 Task: Create a due date automation trigger when advanced on, on the tuesday after a card is due add dates not due next week at 11:00 AM.
Action: Mouse moved to (1103, 88)
Screenshot: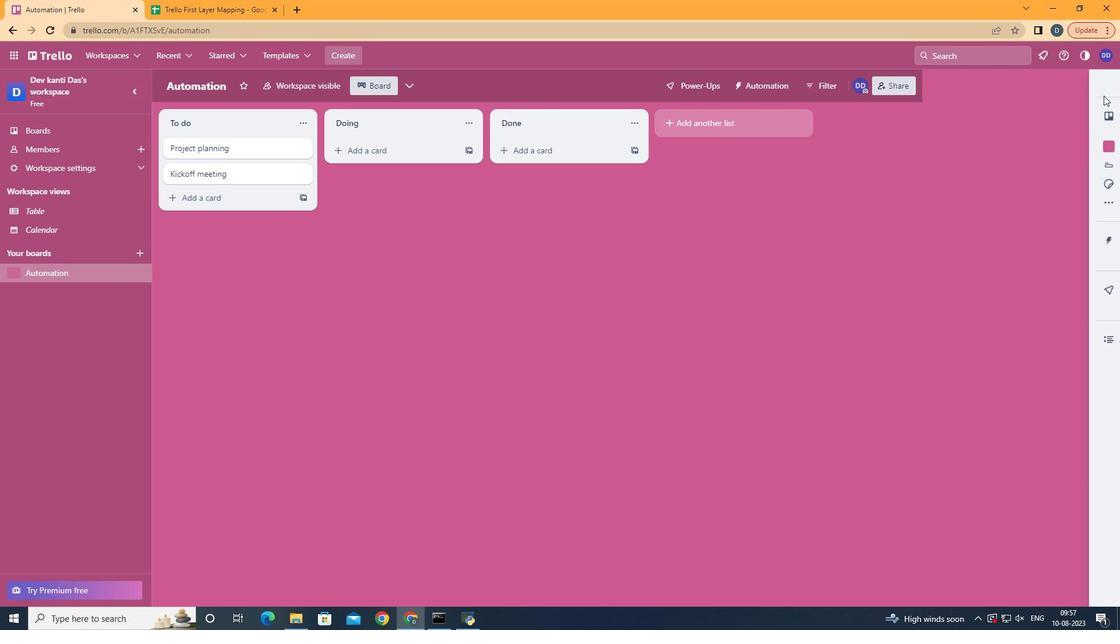
Action: Mouse pressed left at (1103, 88)
Screenshot: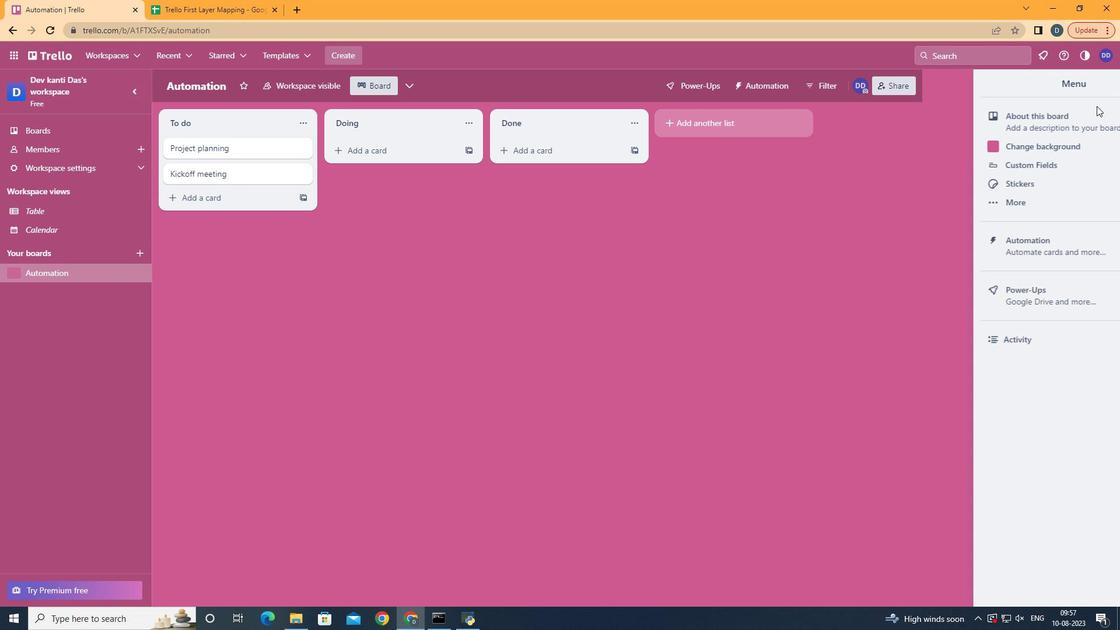 
Action: Mouse moved to (1000, 244)
Screenshot: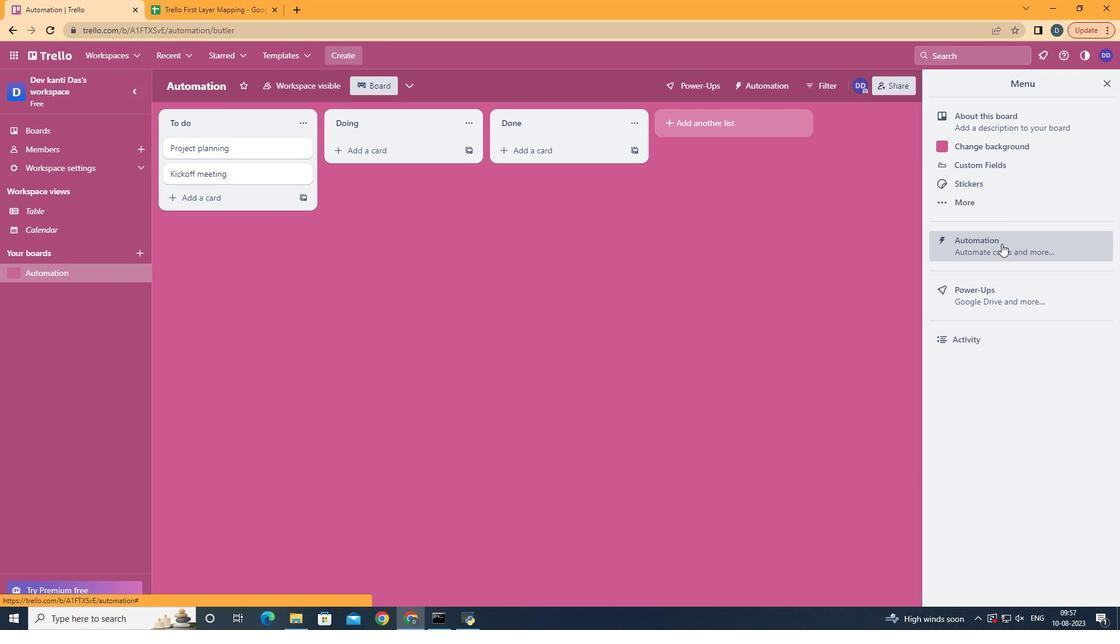 
Action: Mouse pressed left at (1000, 244)
Screenshot: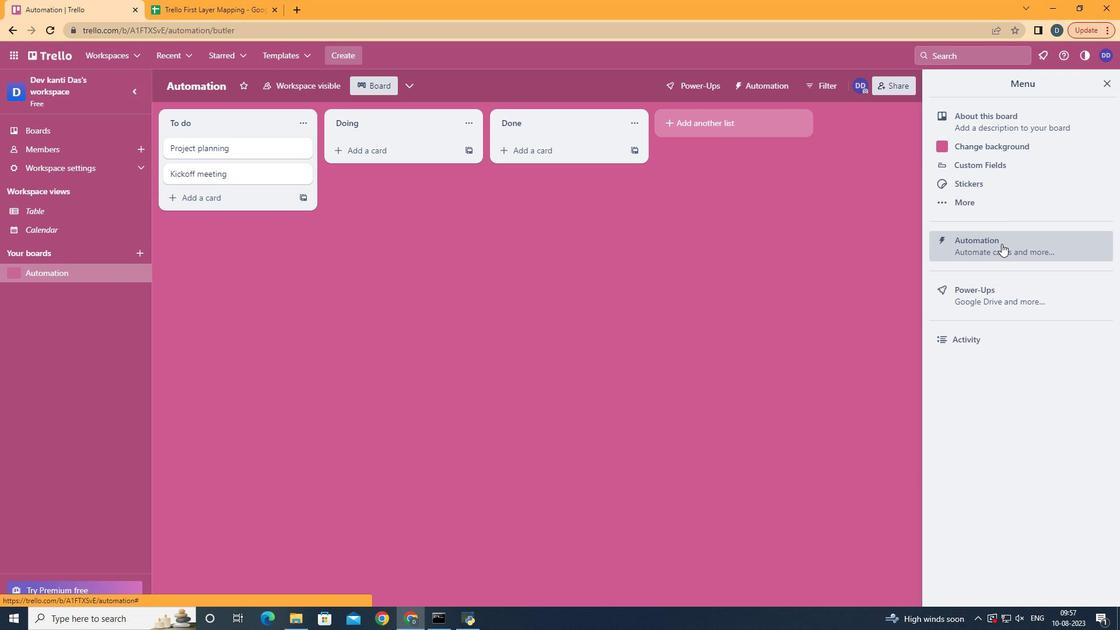 
Action: Mouse moved to (242, 233)
Screenshot: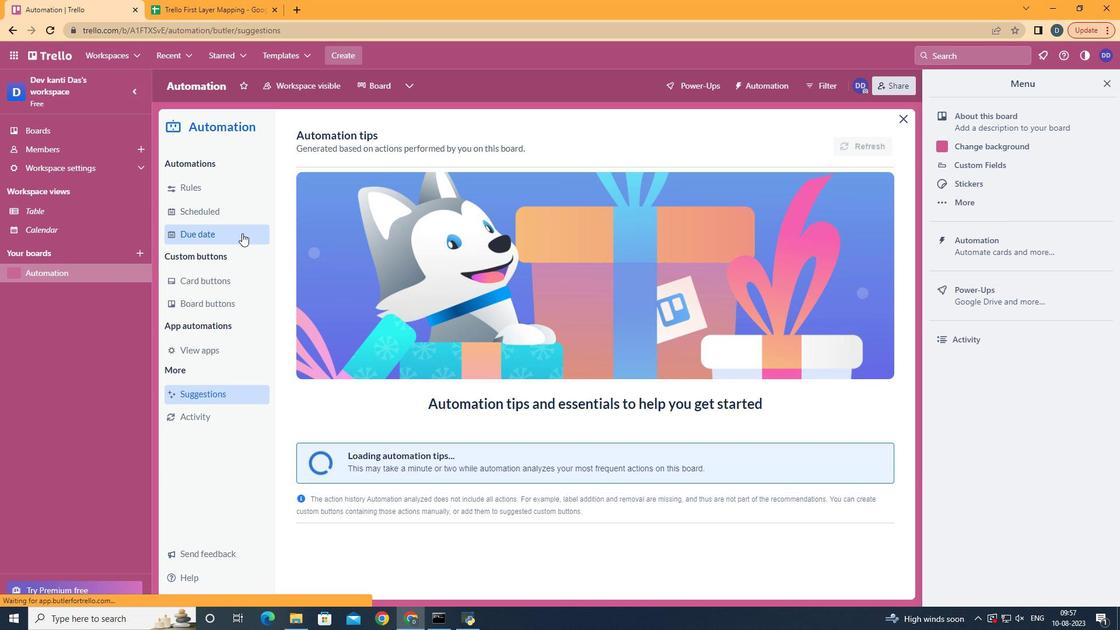 
Action: Mouse pressed left at (242, 233)
Screenshot: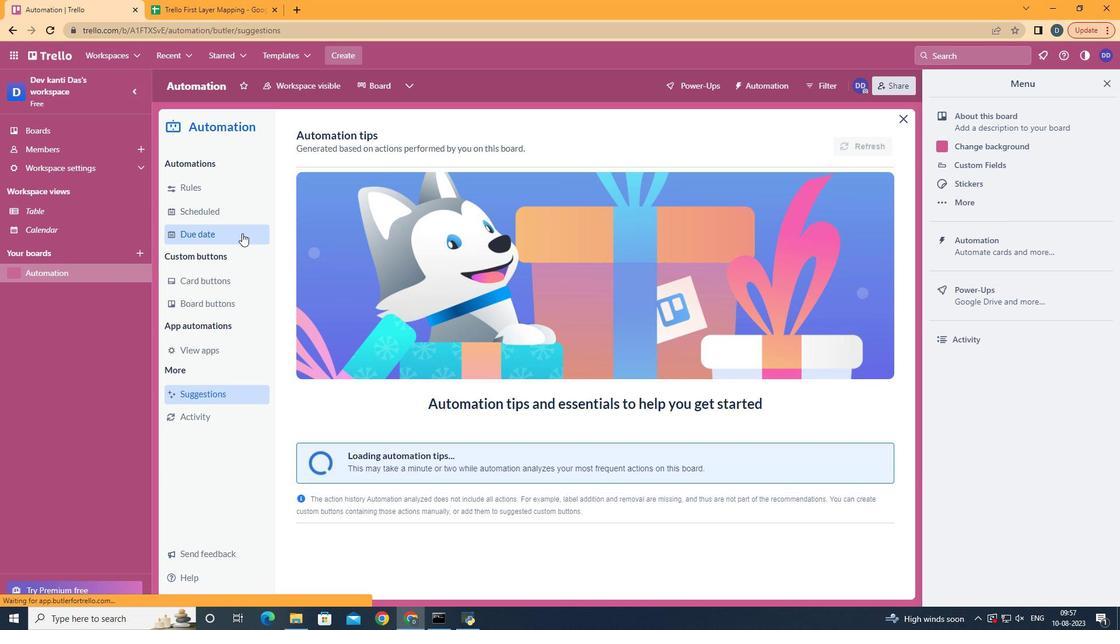 
Action: Mouse moved to (813, 140)
Screenshot: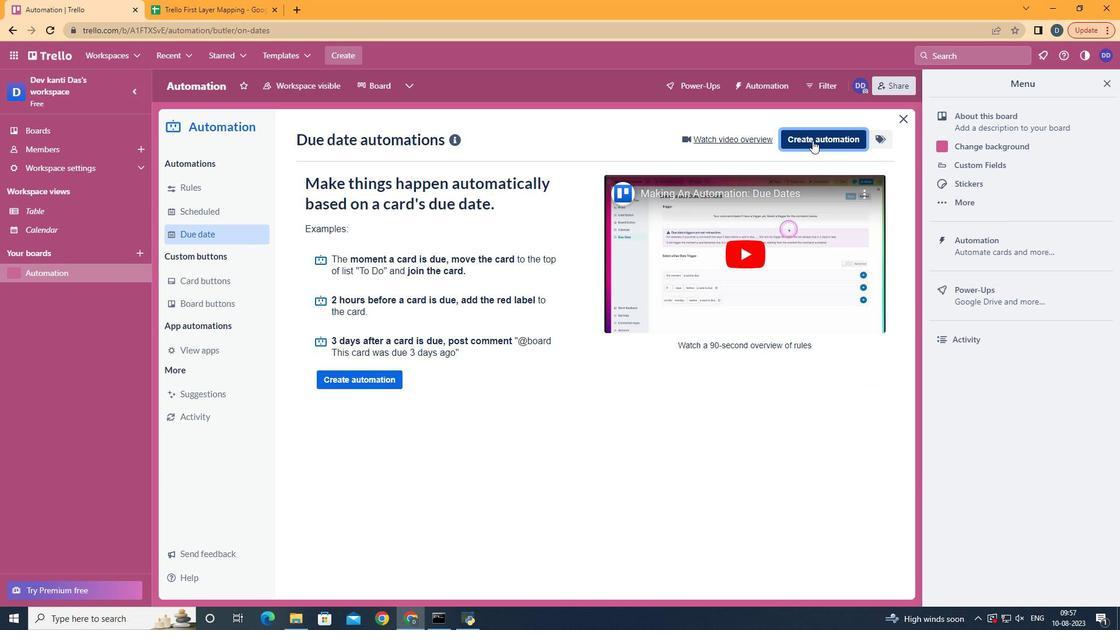 
Action: Mouse pressed left at (813, 140)
Screenshot: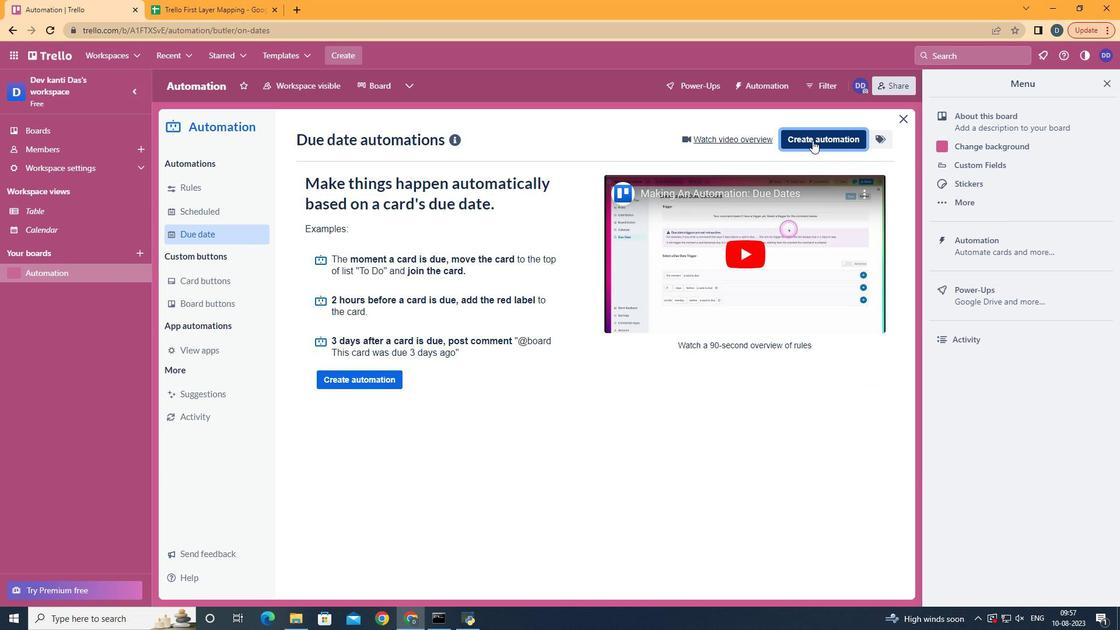 
Action: Mouse moved to (596, 257)
Screenshot: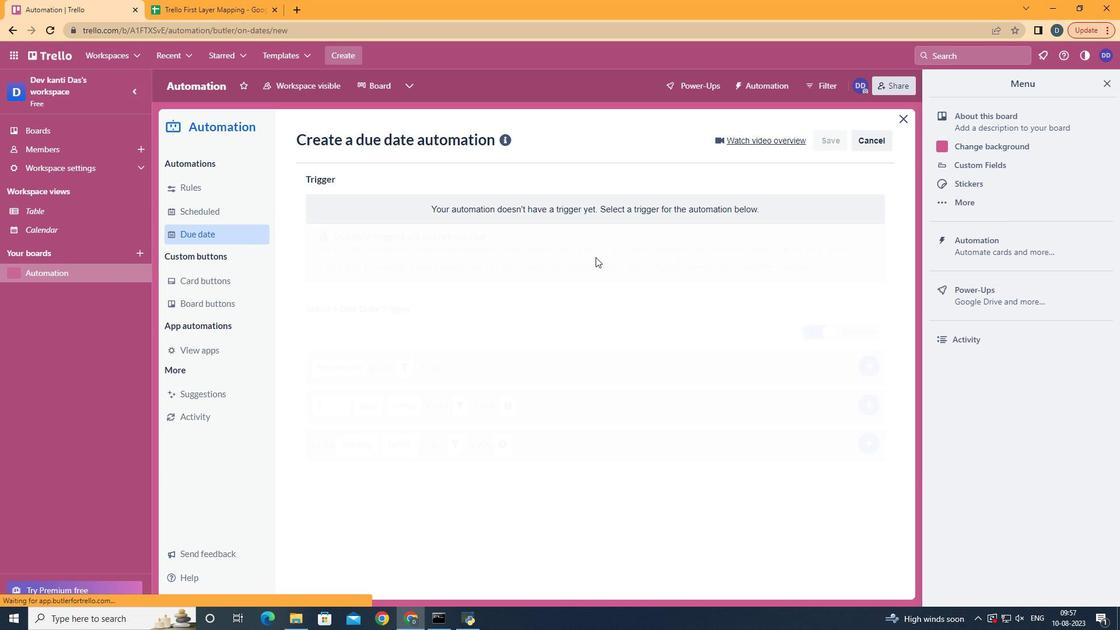
Action: Mouse pressed left at (596, 257)
Screenshot: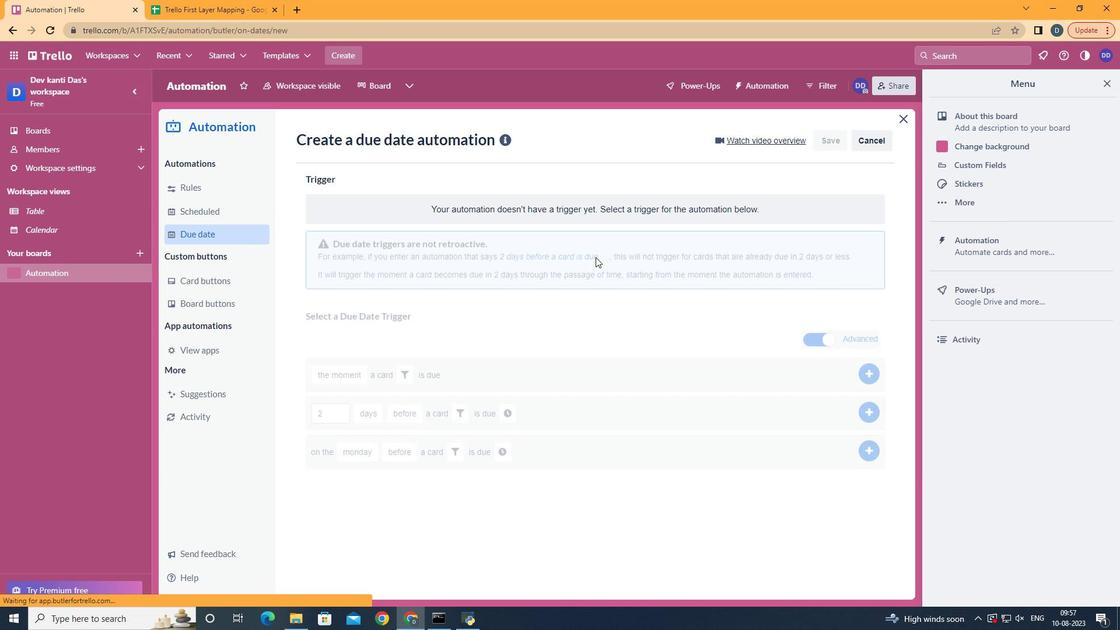 
Action: Mouse moved to (385, 323)
Screenshot: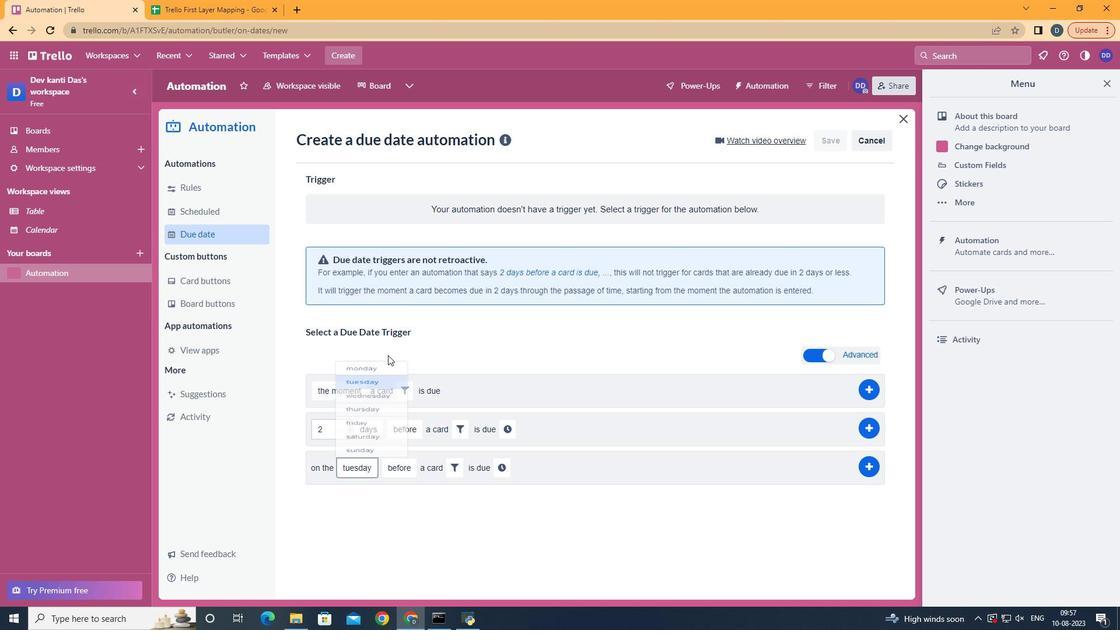 
Action: Mouse pressed left at (385, 323)
Screenshot: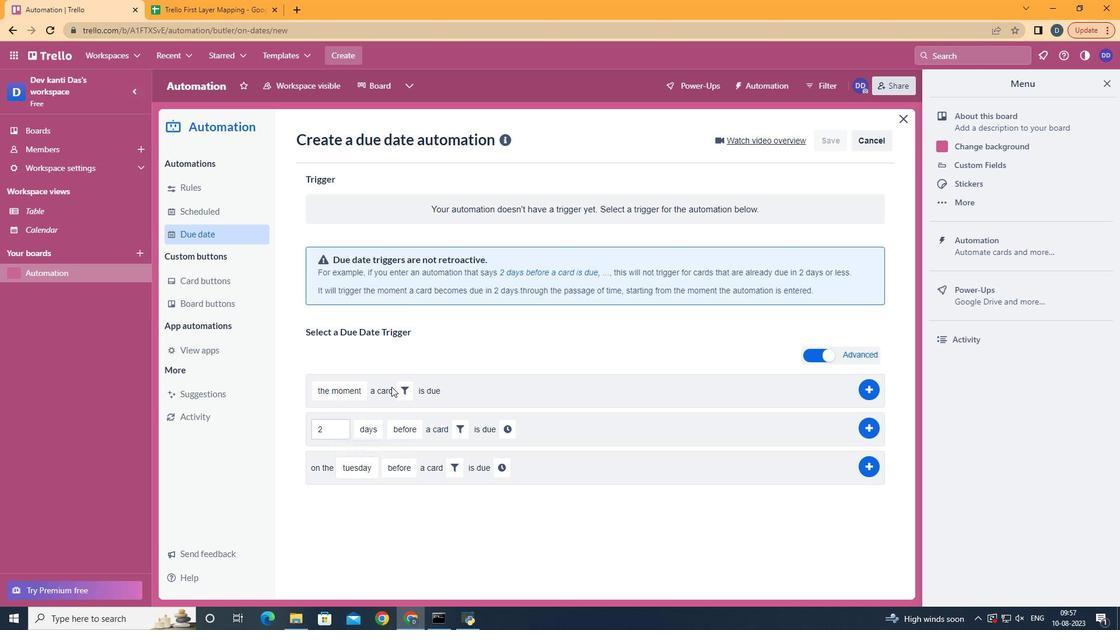 
Action: Mouse moved to (396, 511)
Screenshot: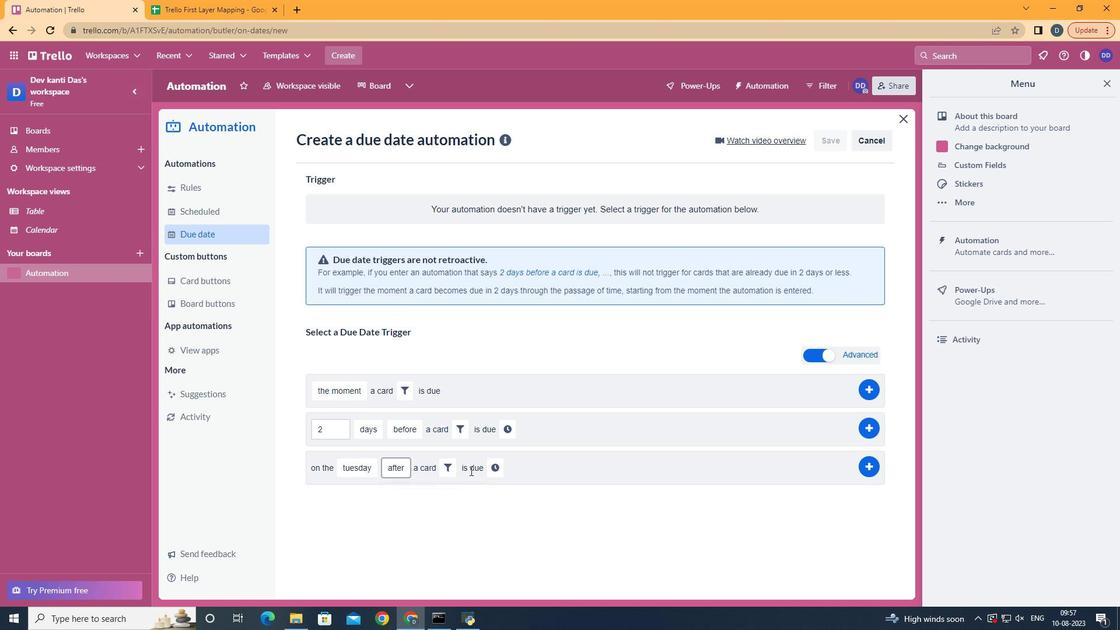 
Action: Mouse pressed left at (396, 511)
Screenshot: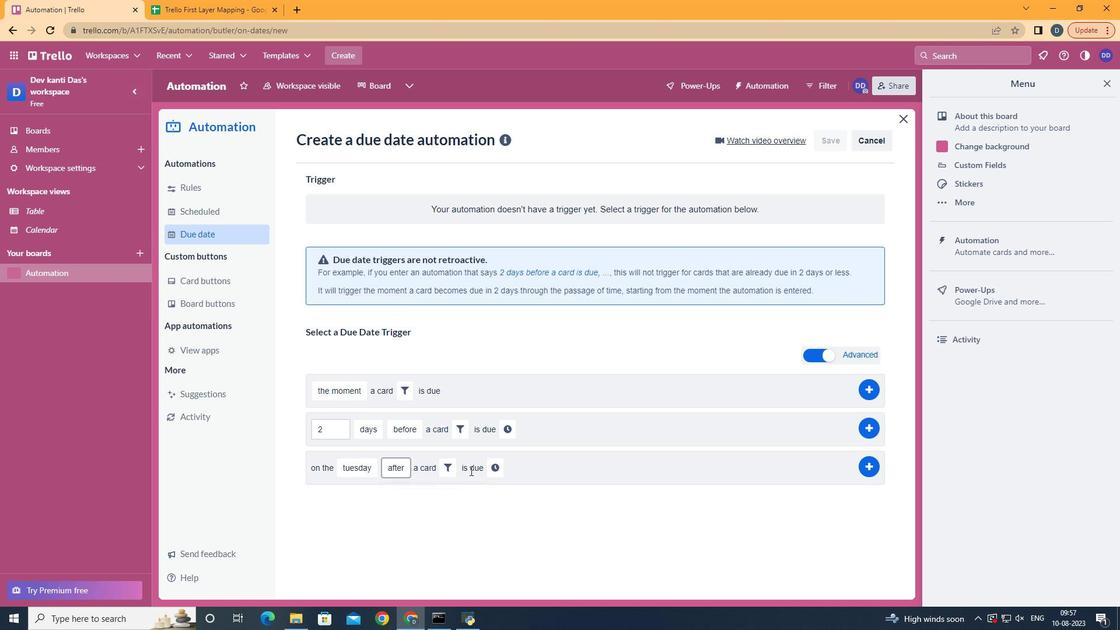 
Action: Mouse moved to (452, 465)
Screenshot: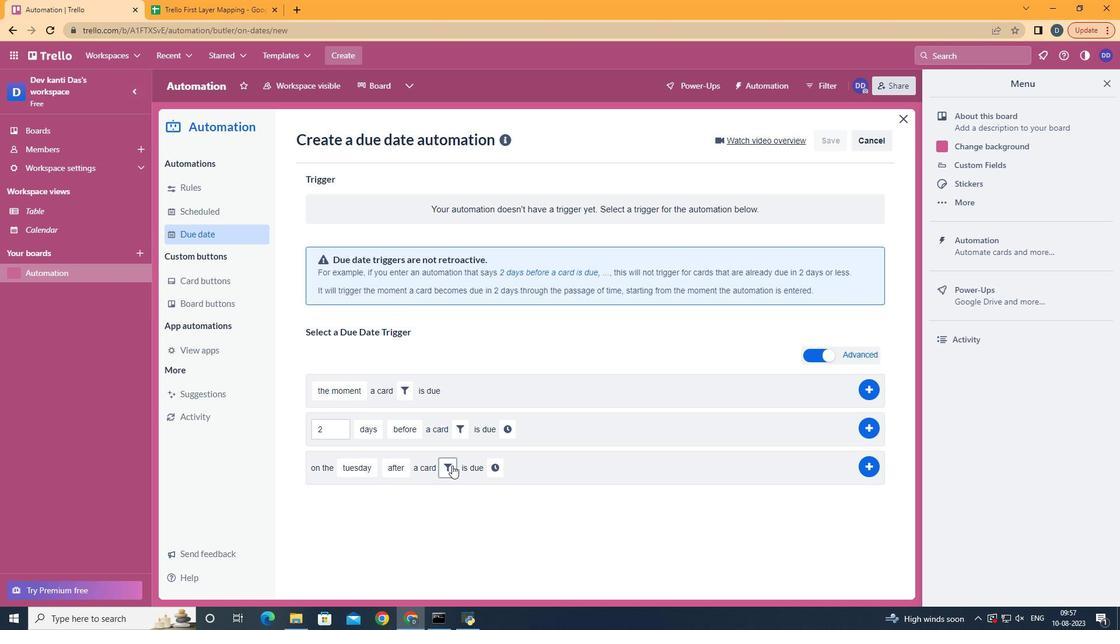 
Action: Mouse pressed left at (452, 465)
Screenshot: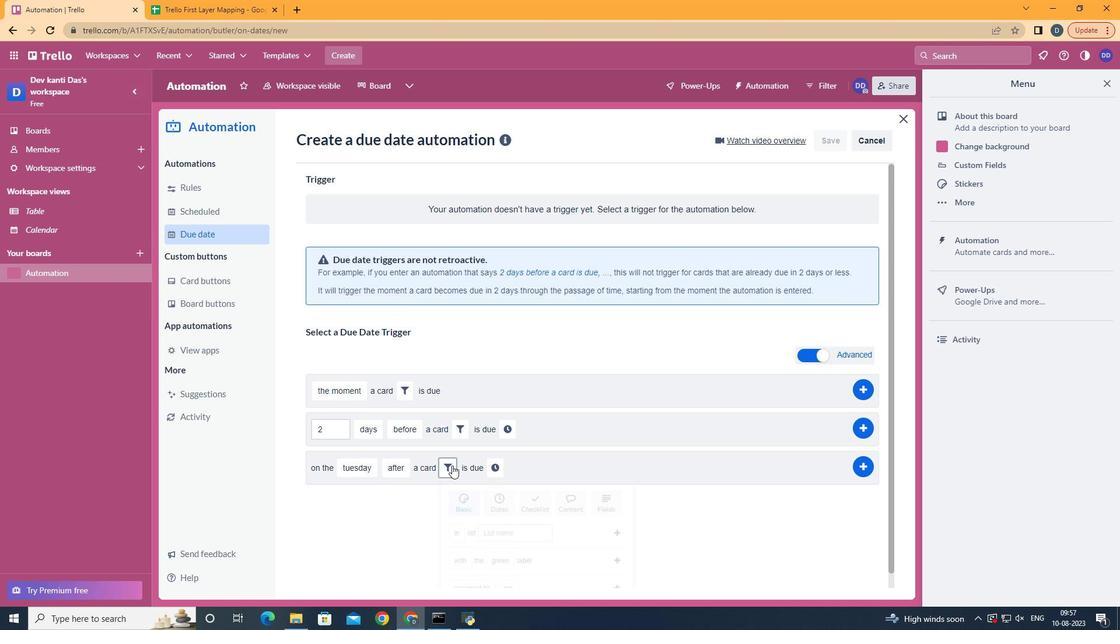 
Action: Mouse moved to (518, 507)
Screenshot: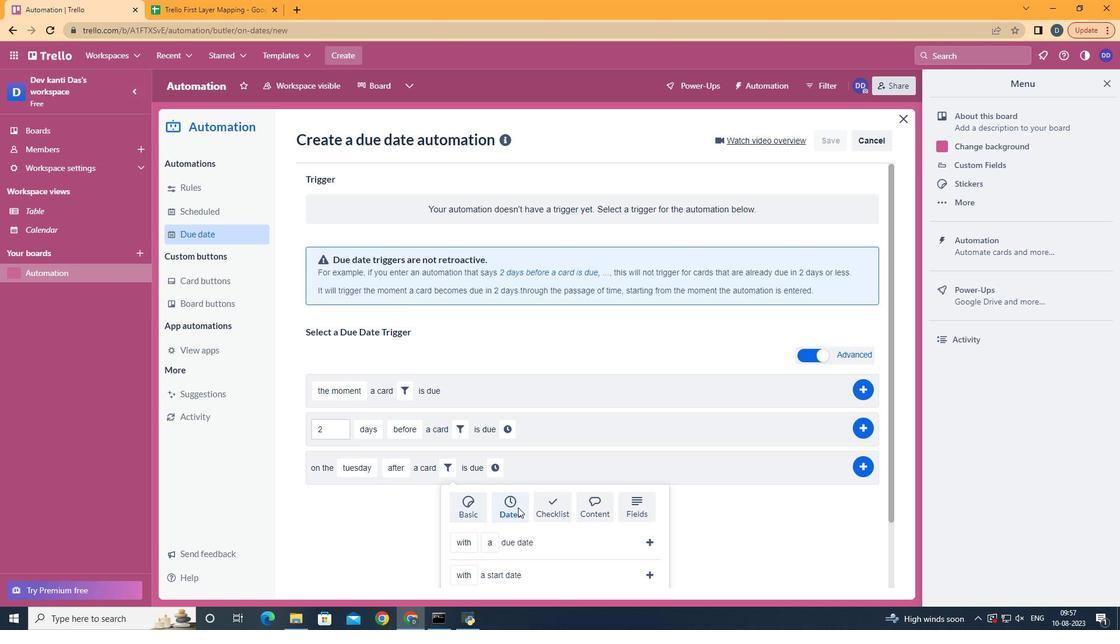 
Action: Mouse pressed left at (518, 507)
Screenshot: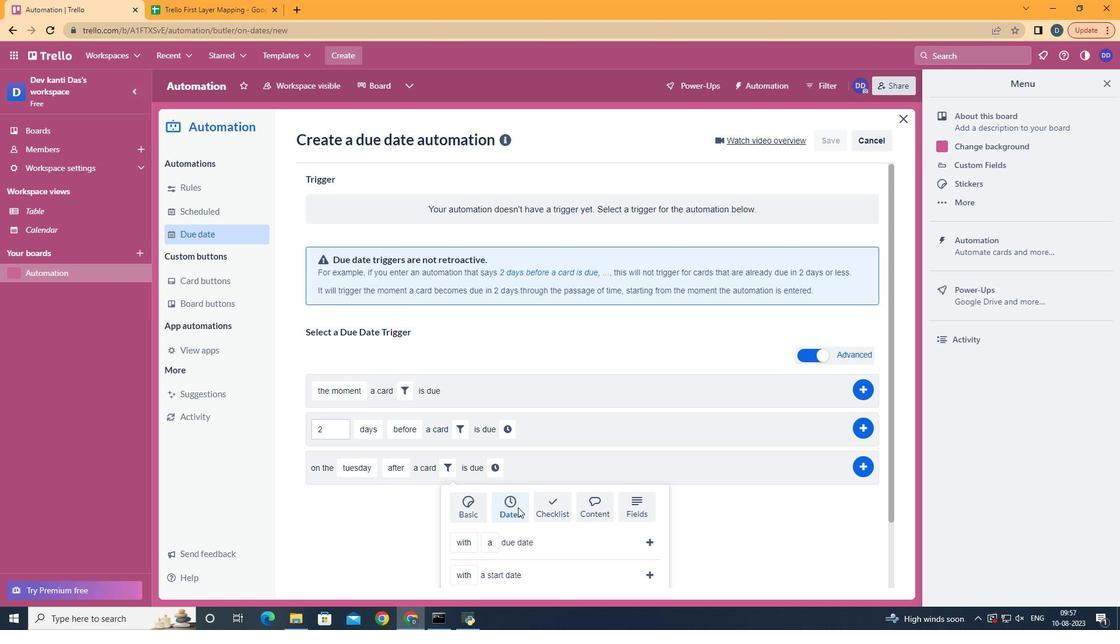 
Action: Mouse scrolled (518, 507) with delta (0, 0)
Screenshot: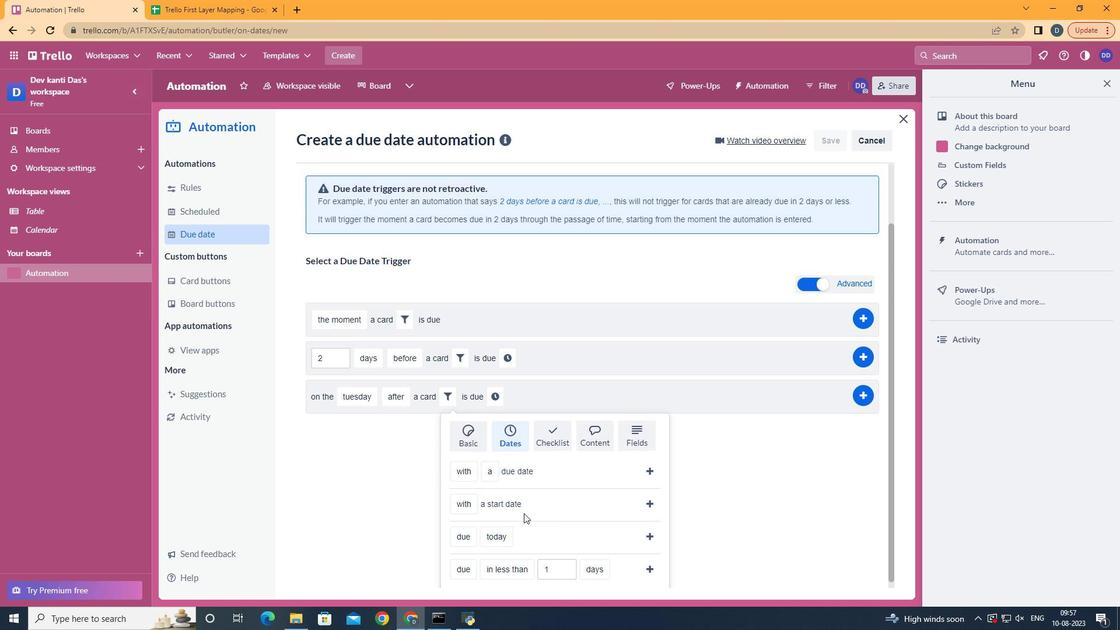 
Action: Mouse scrolled (518, 507) with delta (0, 0)
Screenshot: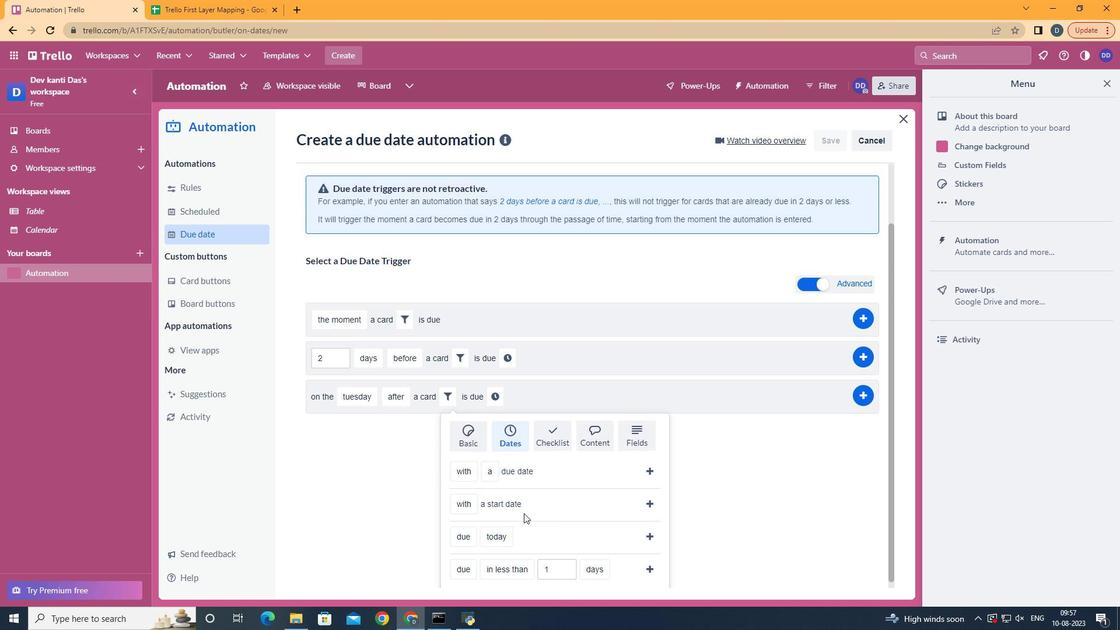 
Action: Mouse scrolled (518, 507) with delta (0, 0)
Screenshot: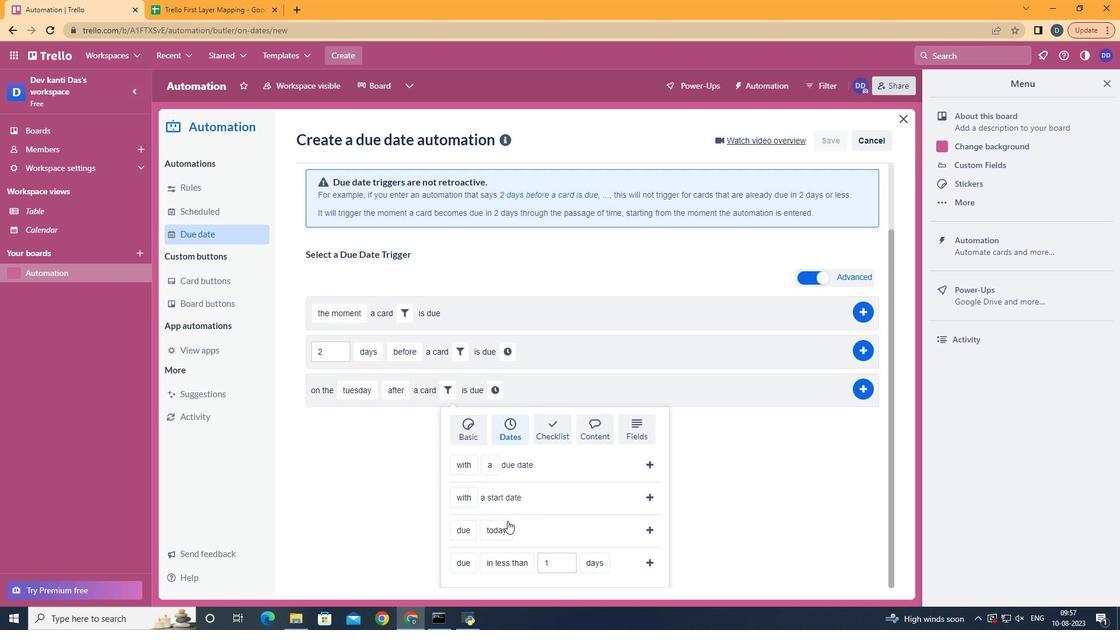 
Action: Mouse scrolled (518, 507) with delta (0, 0)
Screenshot: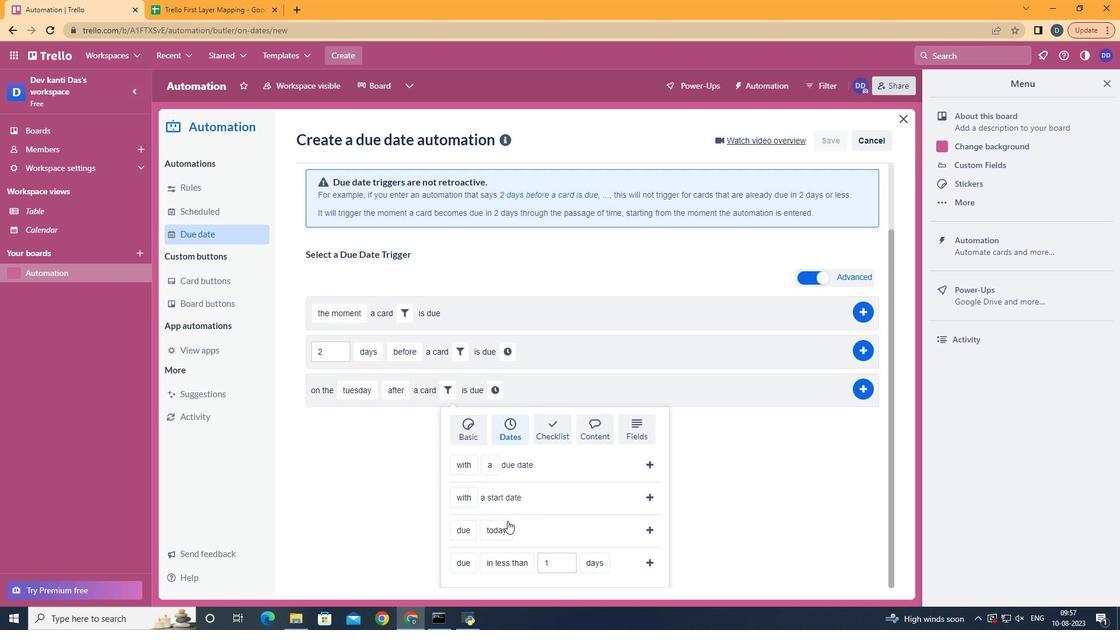 
Action: Mouse scrolled (518, 507) with delta (0, 0)
Screenshot: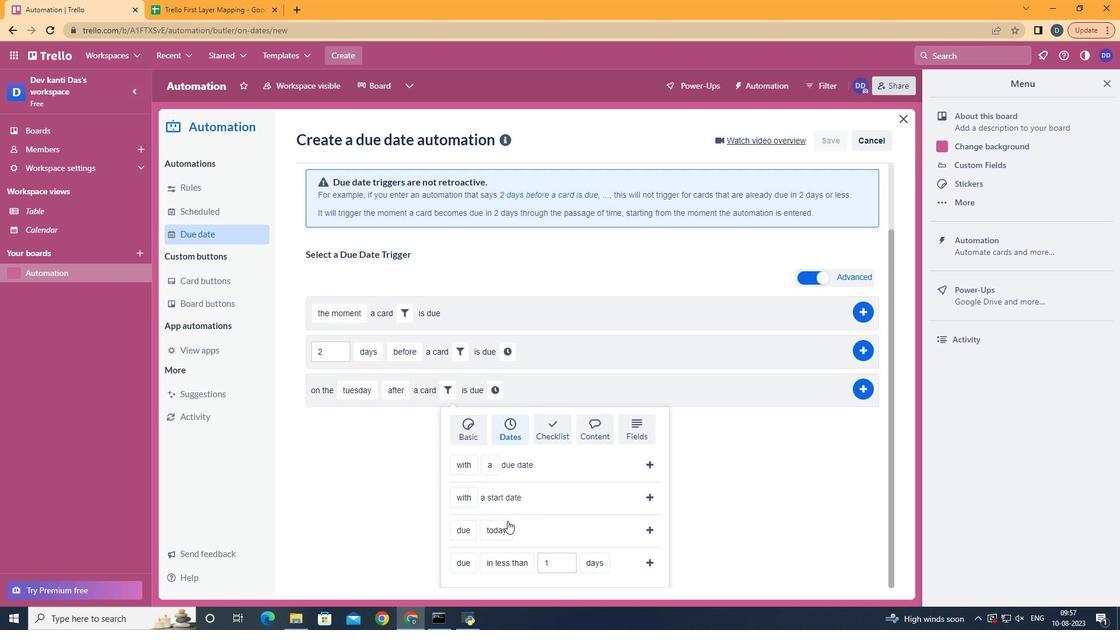 
Action: Mouse moved to (489, 458)
Screenshot: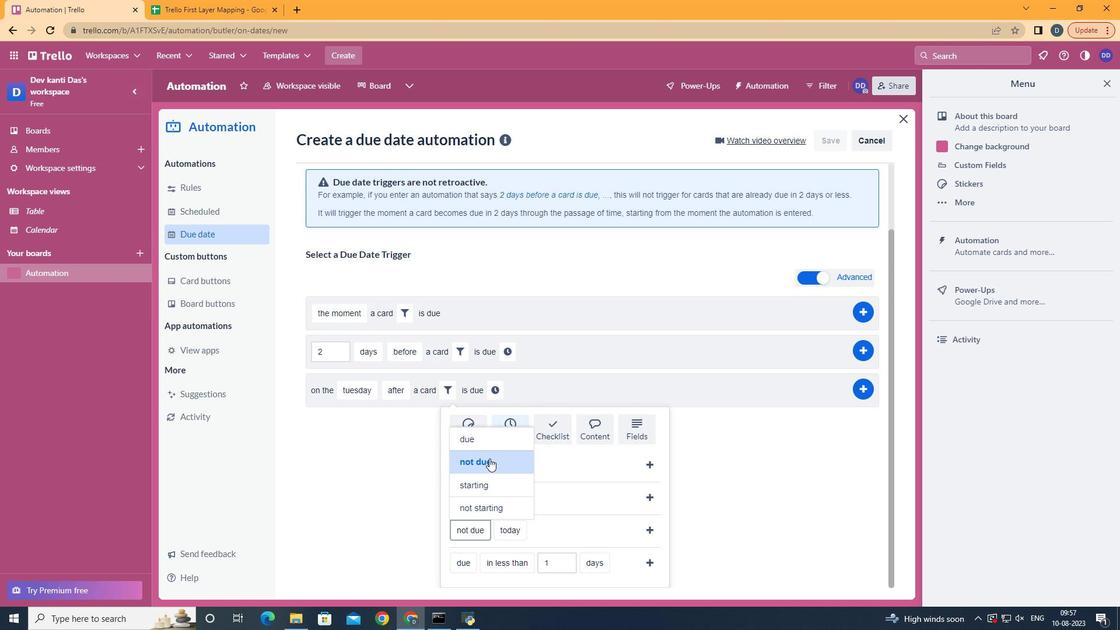
Action: Mouse pressed left at (489, 458)
Screenshot: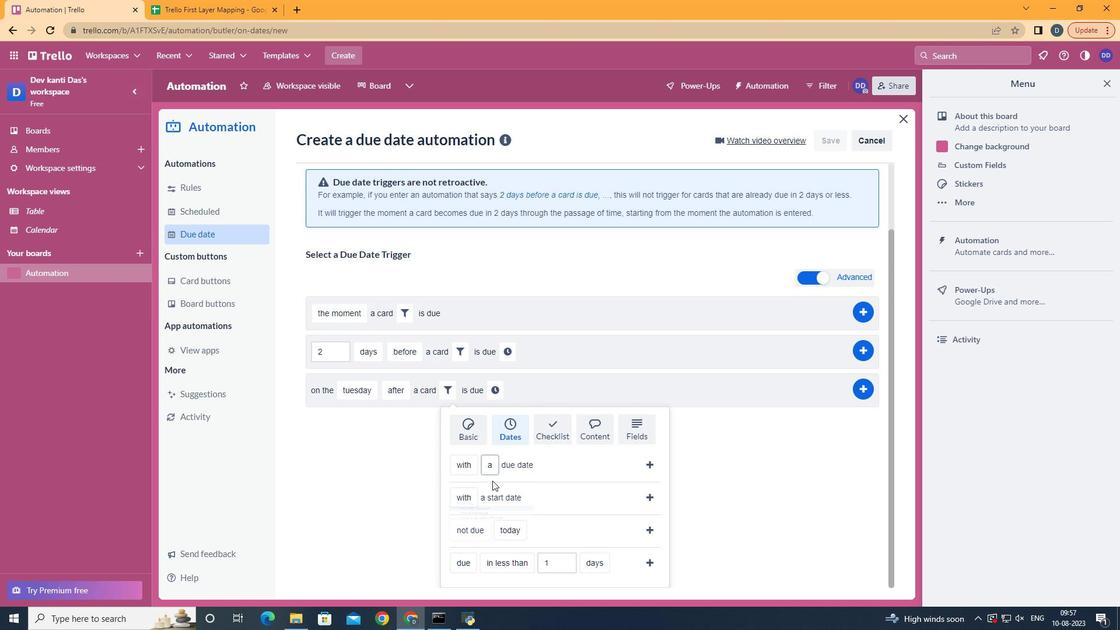 
Action: Mouse moved to (544, 467)
Screenshot: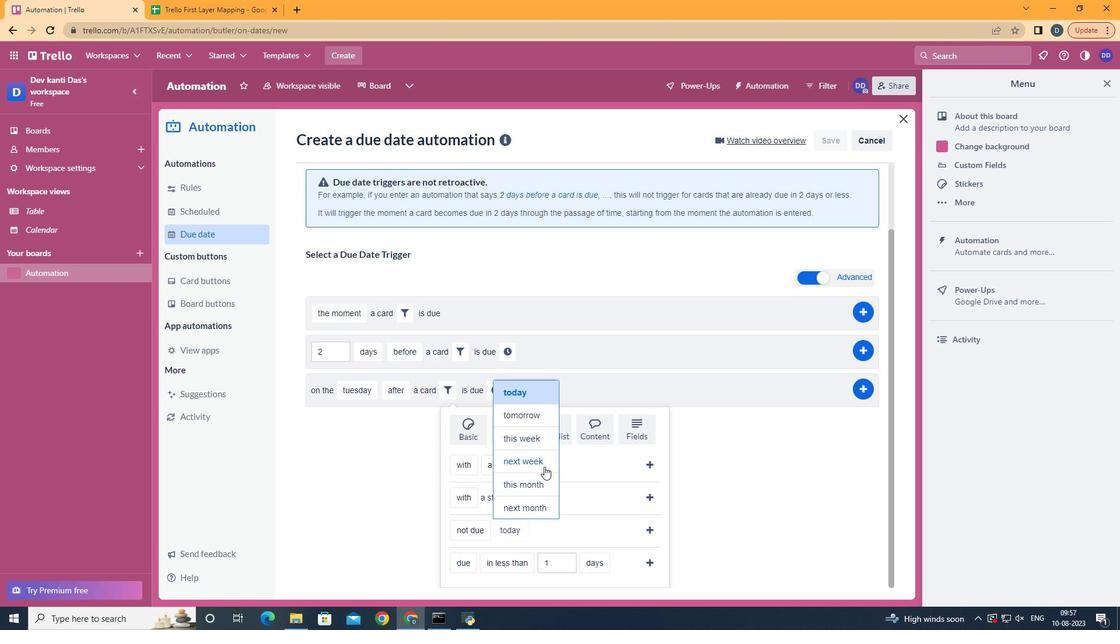 
Action: Mouse pressed left at (544, 467)
Screenshot: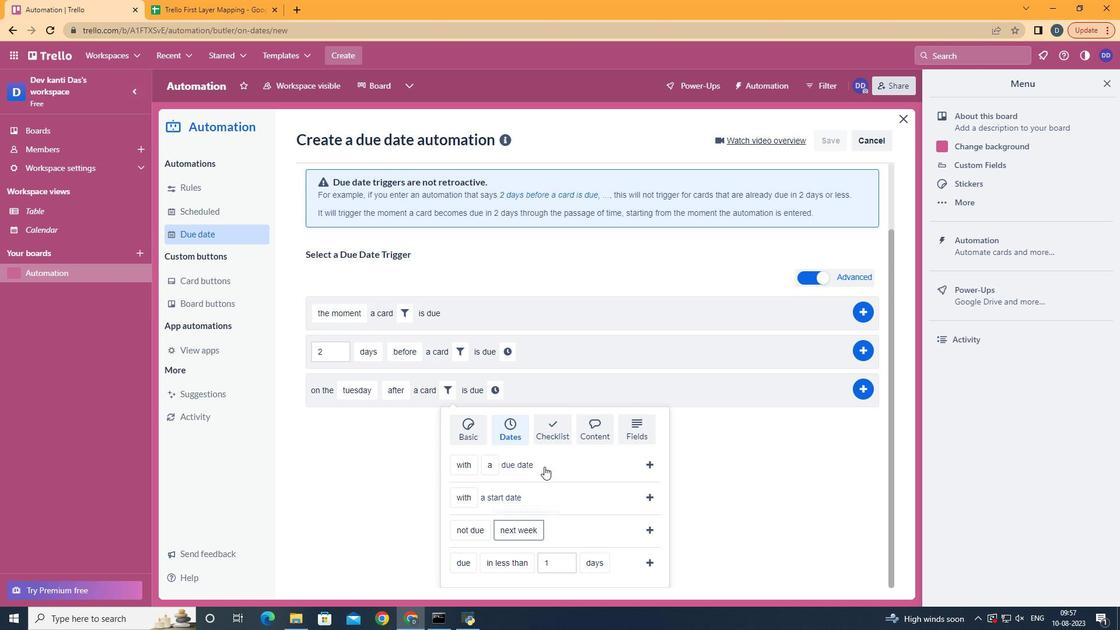 
Action: Mouse moved to (642, 525)
Screenshot: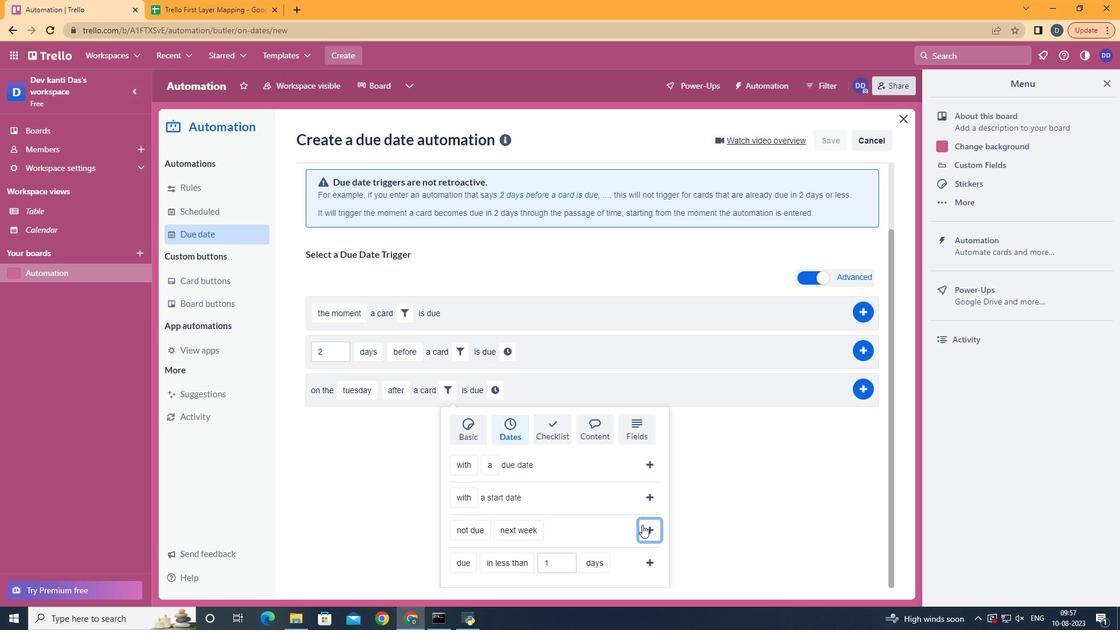 
Action: Mouse pressed left at (642, 525)
Screenshot: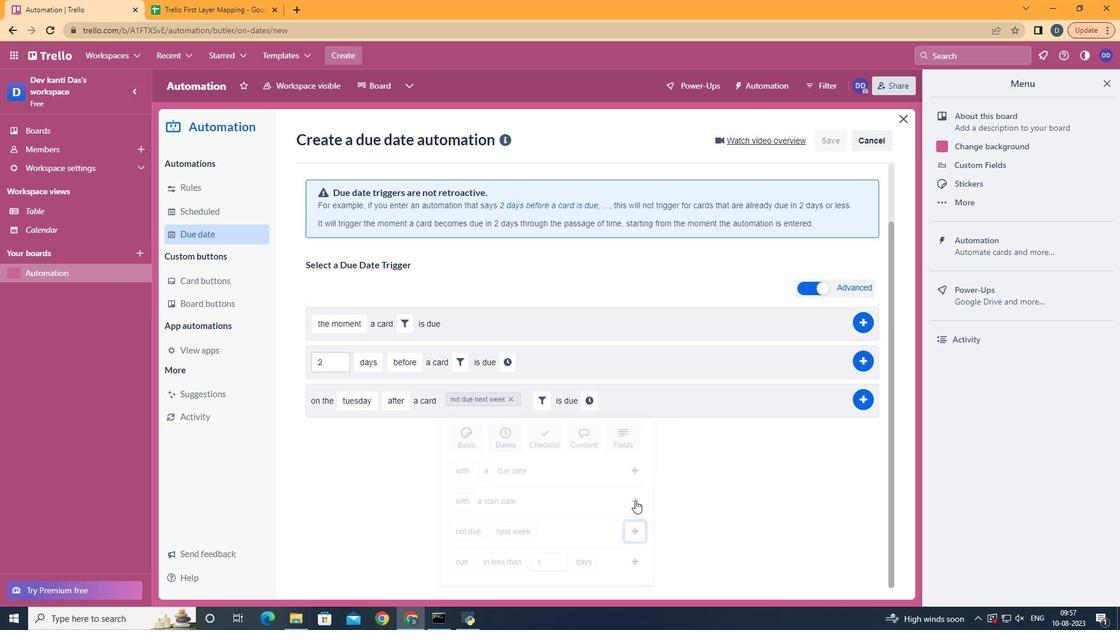 
Action: Mouse moved to (589, 472)
Screenshot: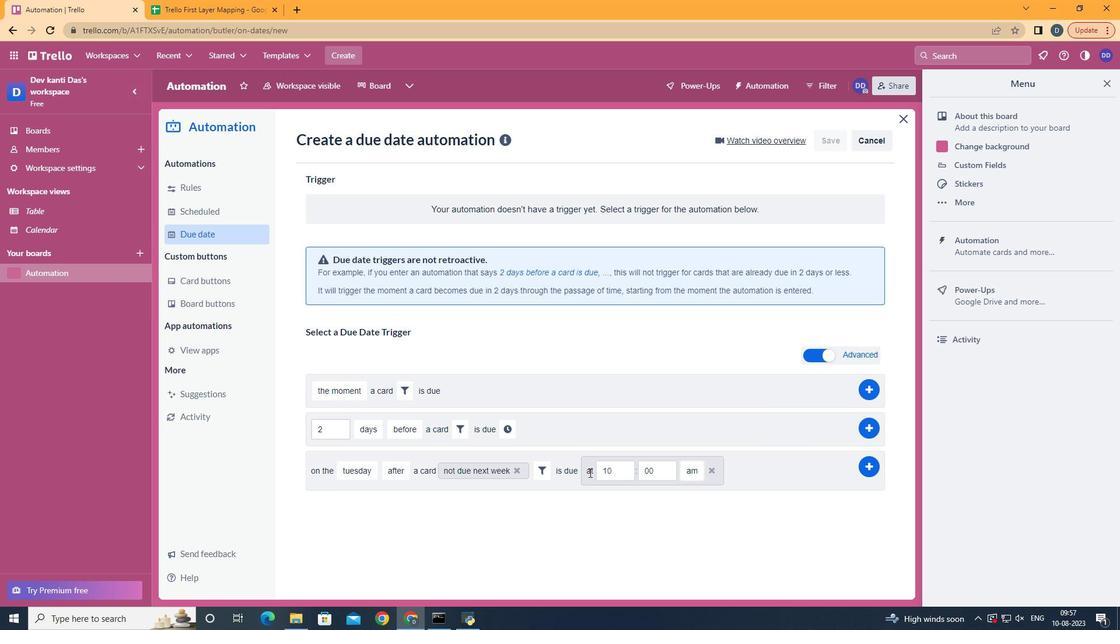 
Action: Mouse pressed left at (589, 472)
Screenshot: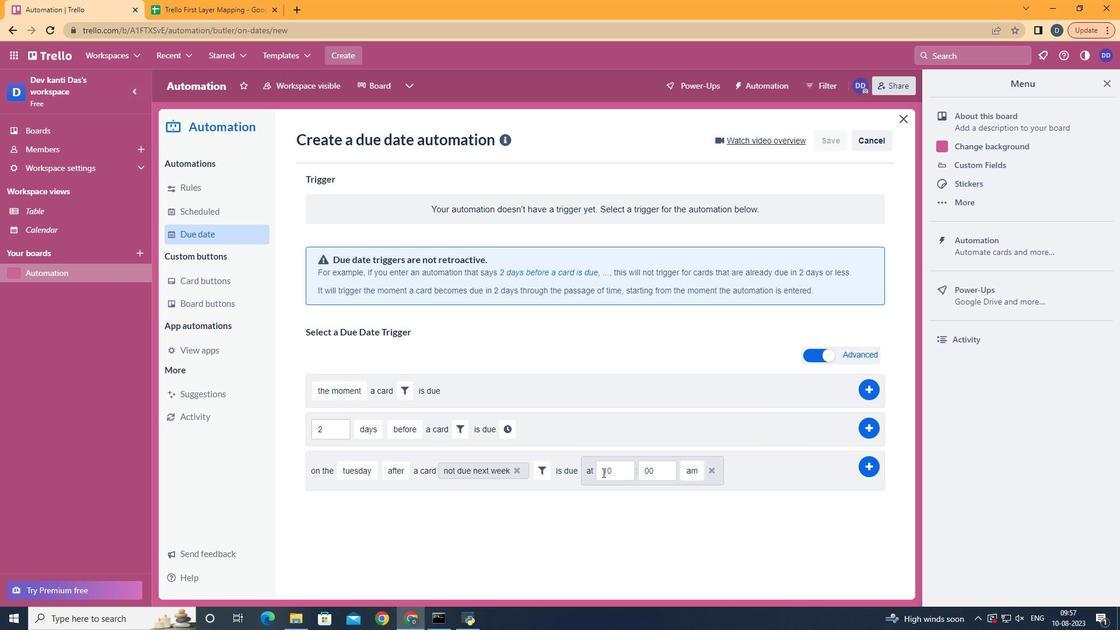 
Action: Mouse moved to (618, 475)
Screenshot: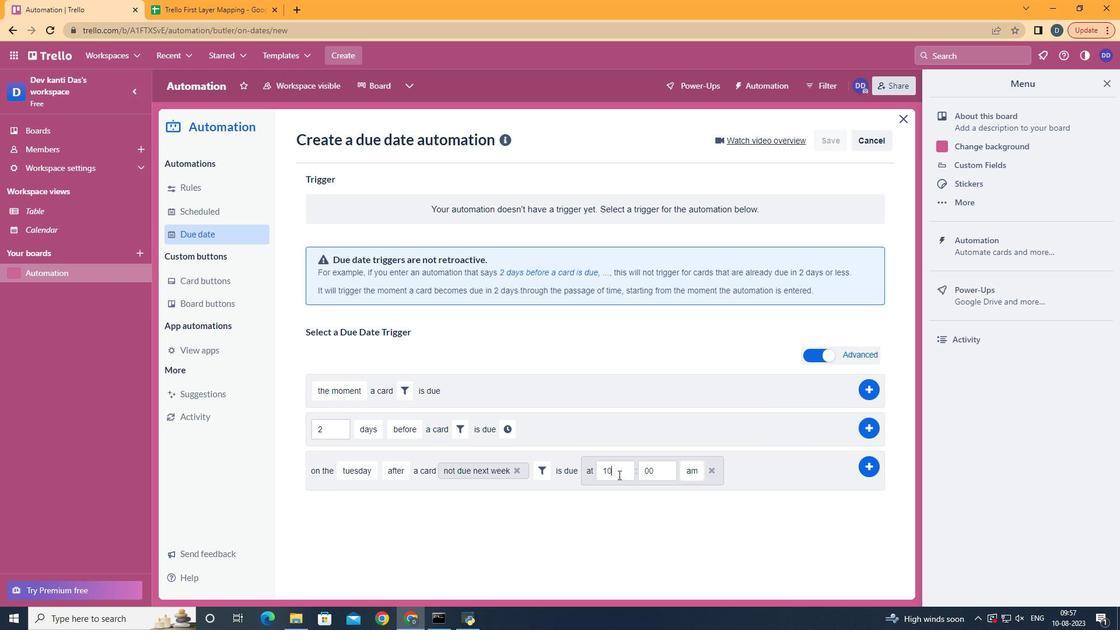 
Action: Mouse pressed left at (618, 475)
Screenshot: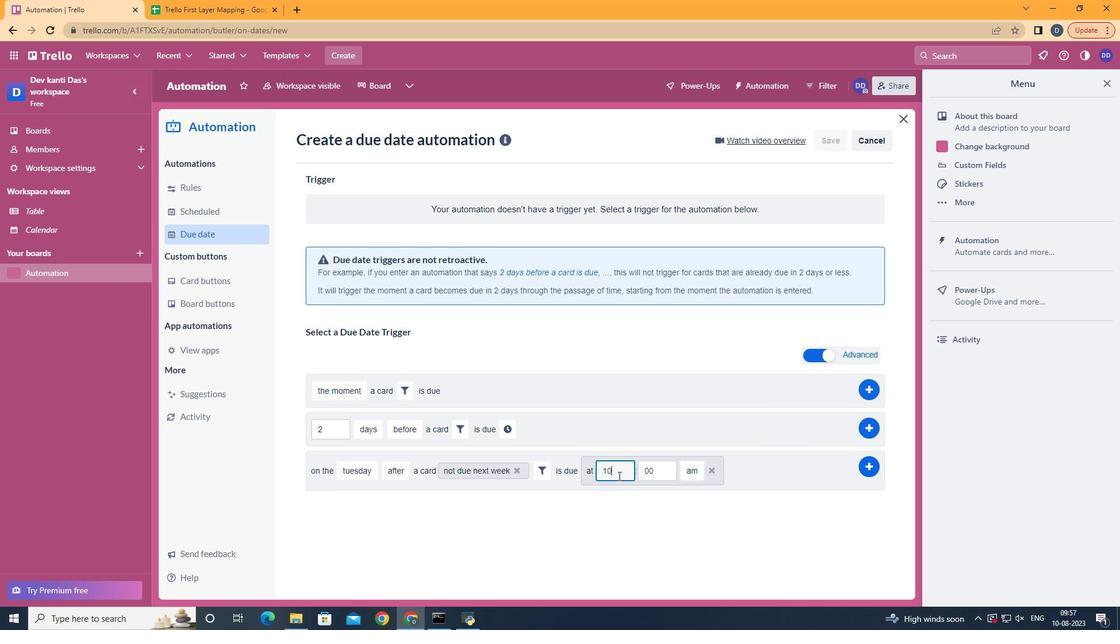 
Action: Mouse moved to (618, 476)
Screenshot: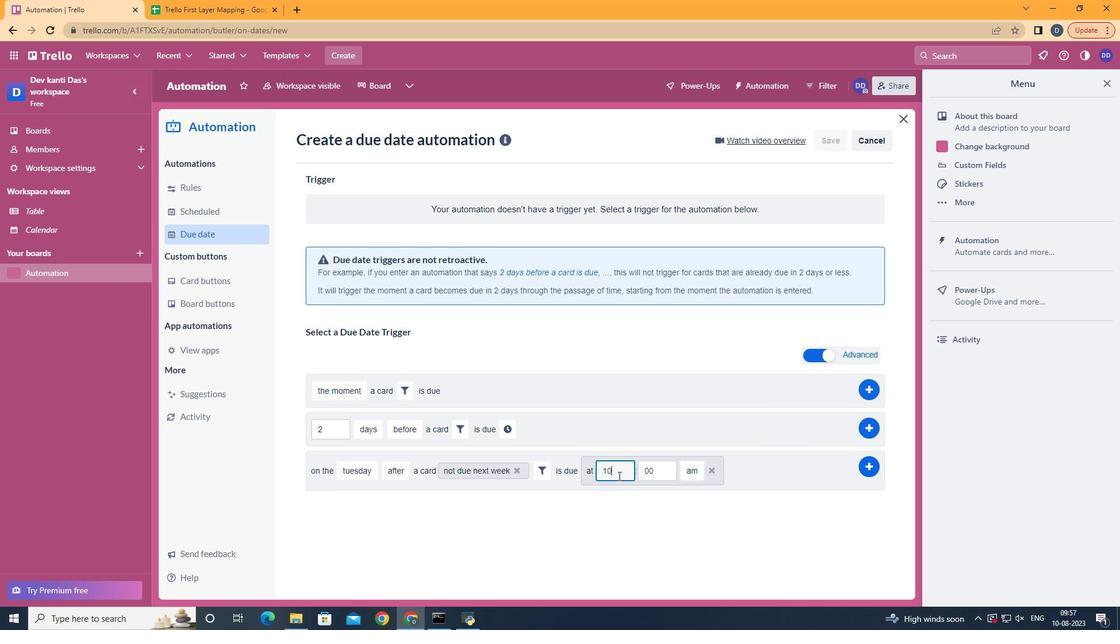 
Action: Key pressed <Key.backspace>1
Screenshot: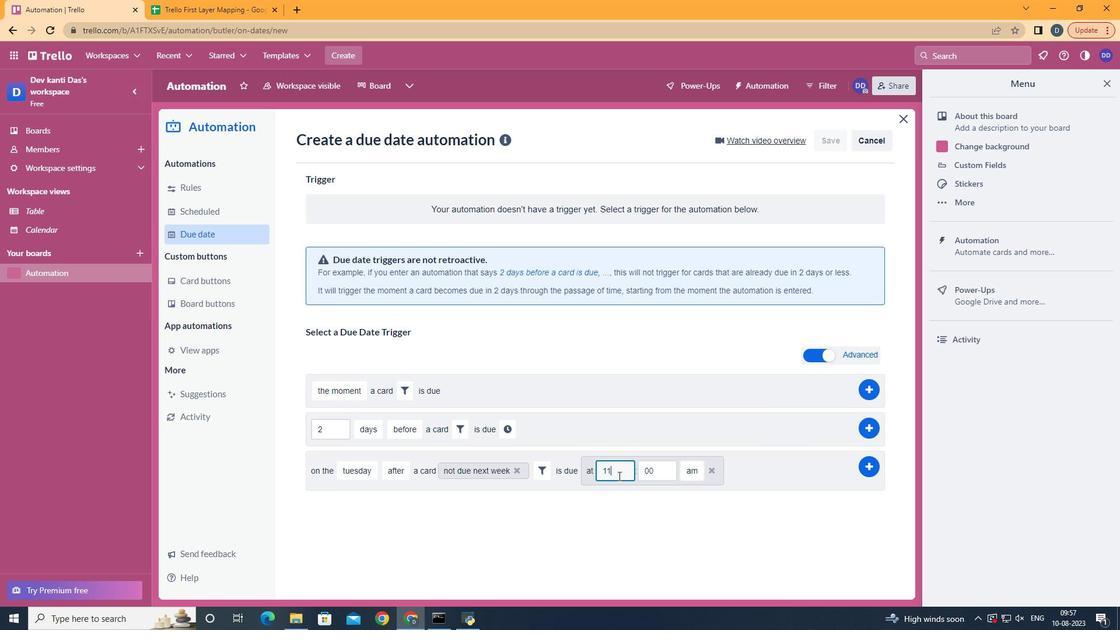 
Action: Mouse moved to (880, 467)
Screenshot: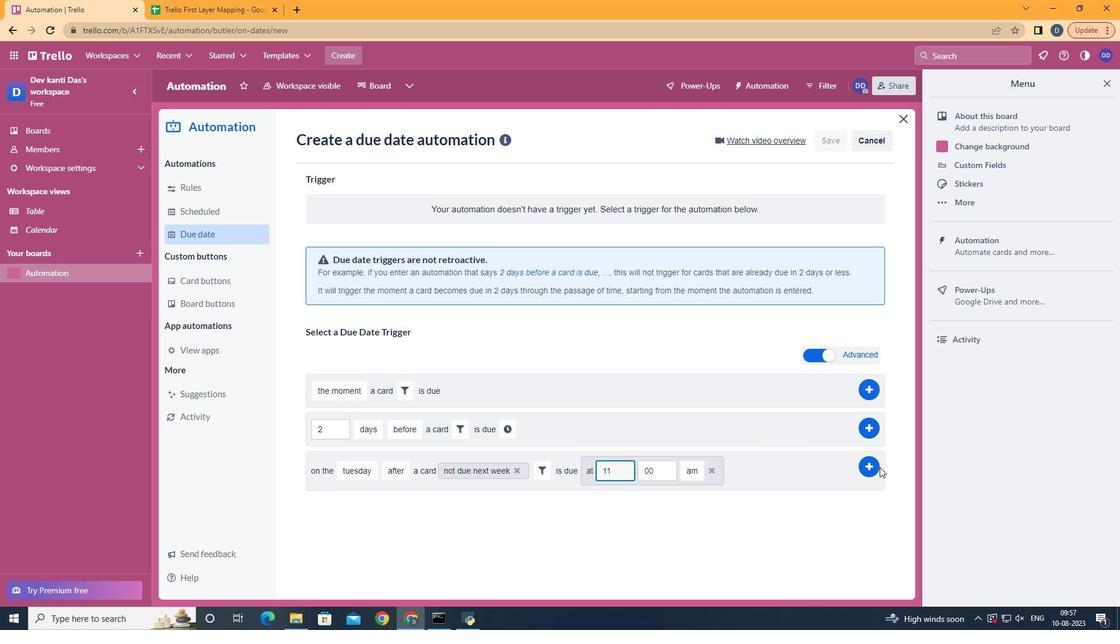 
Action: Mouse pressed left at (880, 467)
Screenshot: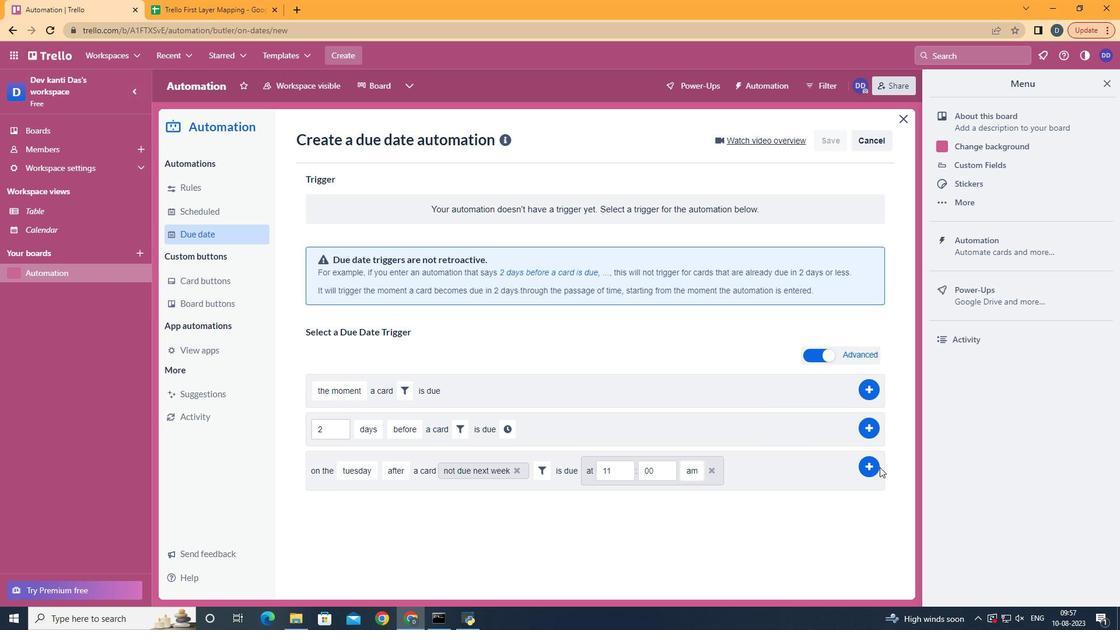 
Action: Mouse moved to (870, 467)
Screenshot: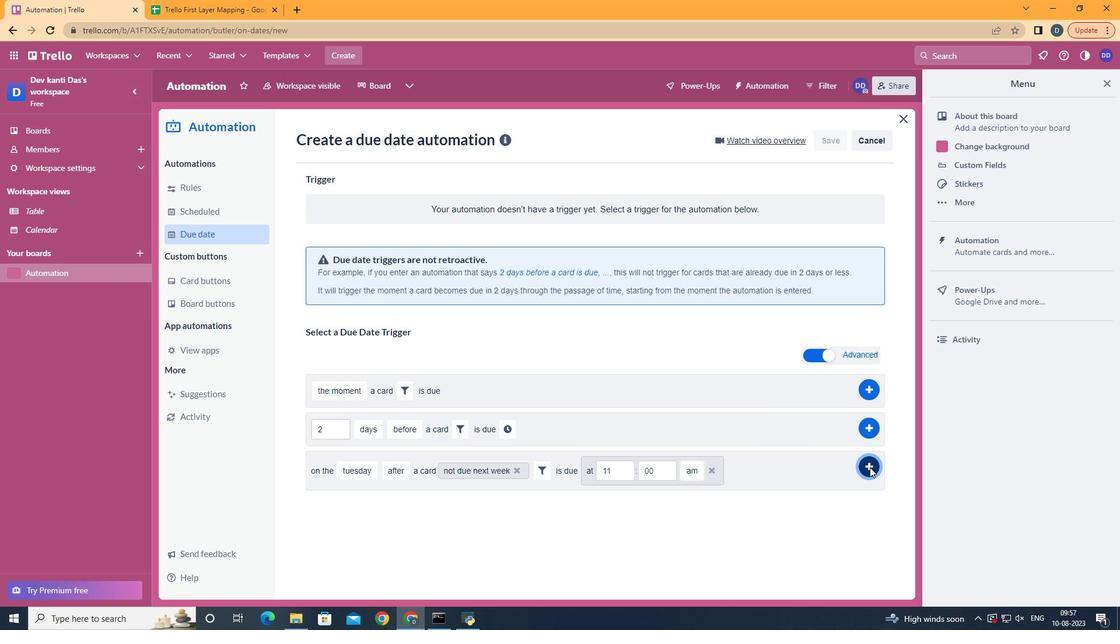 
Action: Mouse pressed left at (870, 467)
Screenshot: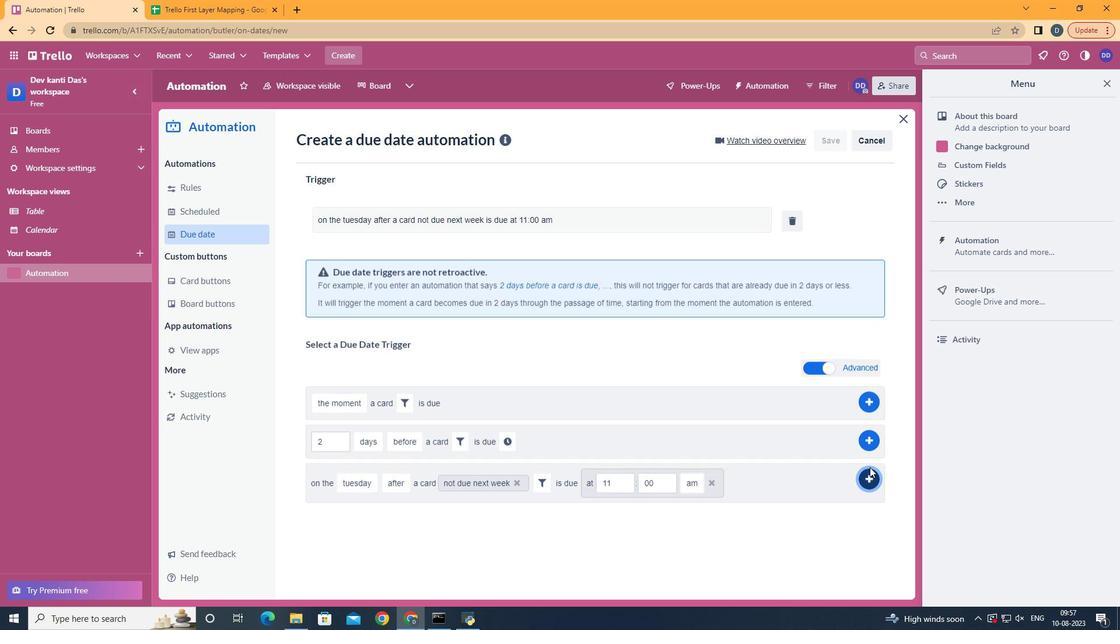 
Action: Mouse moved to (617, 259)
Screenshot: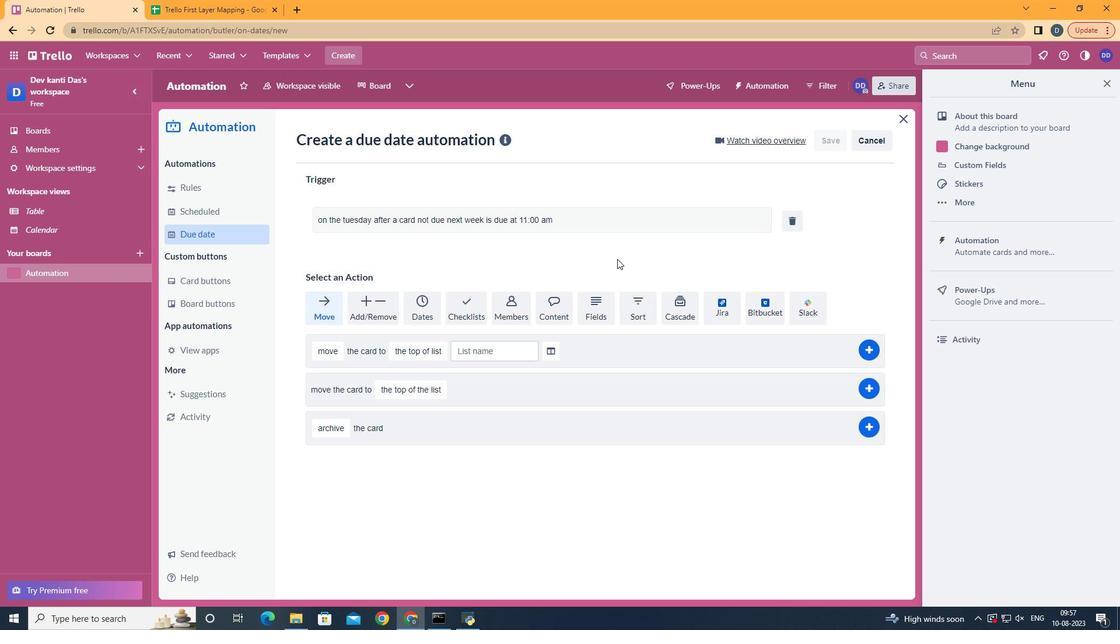 
